 Task: Play online crossword game.
Action: Mouse moved to (583, 526)
Screenshot: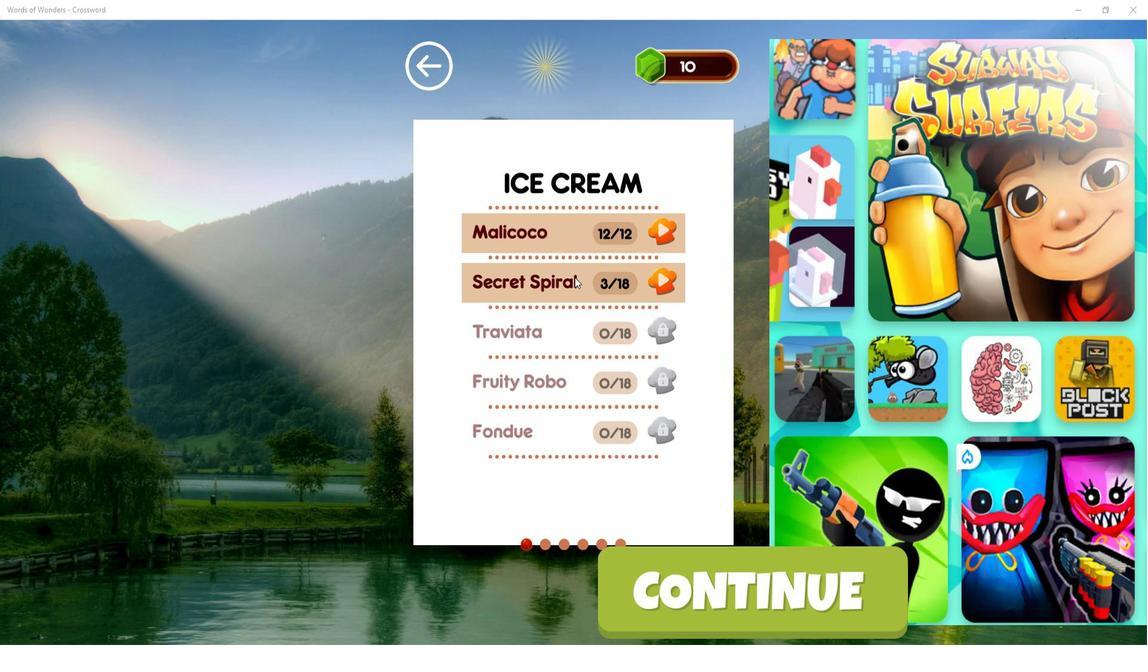 
Action: Mouse pressed left at (583, 526)
Screenshot: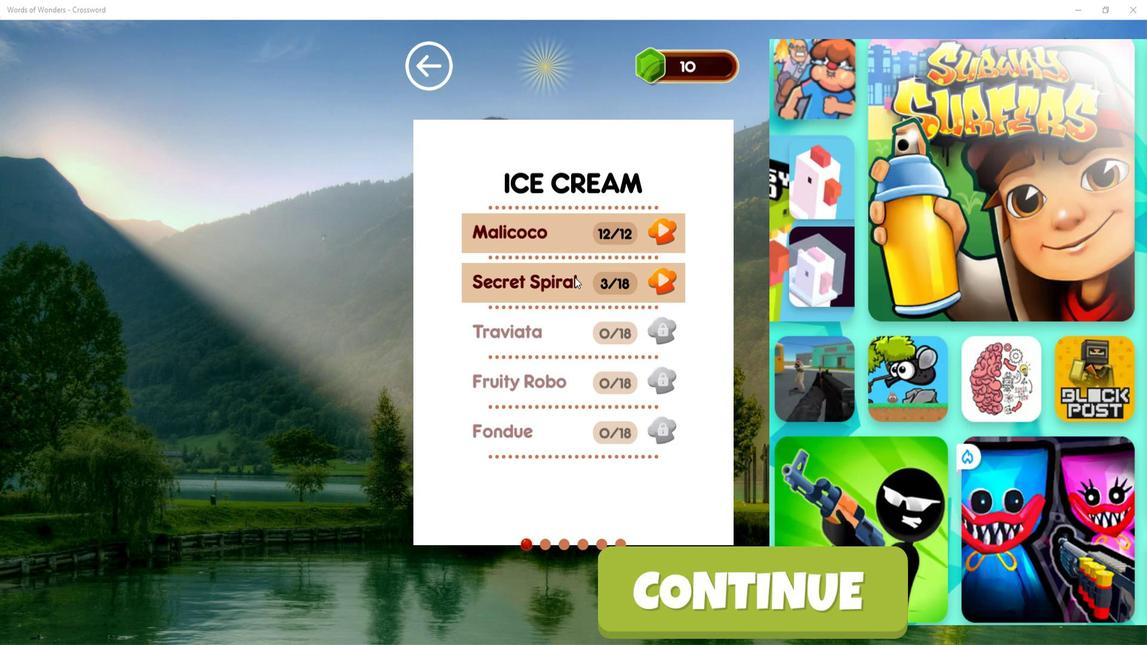 
Action: Mouse moved to (581, 528)
Screenshot: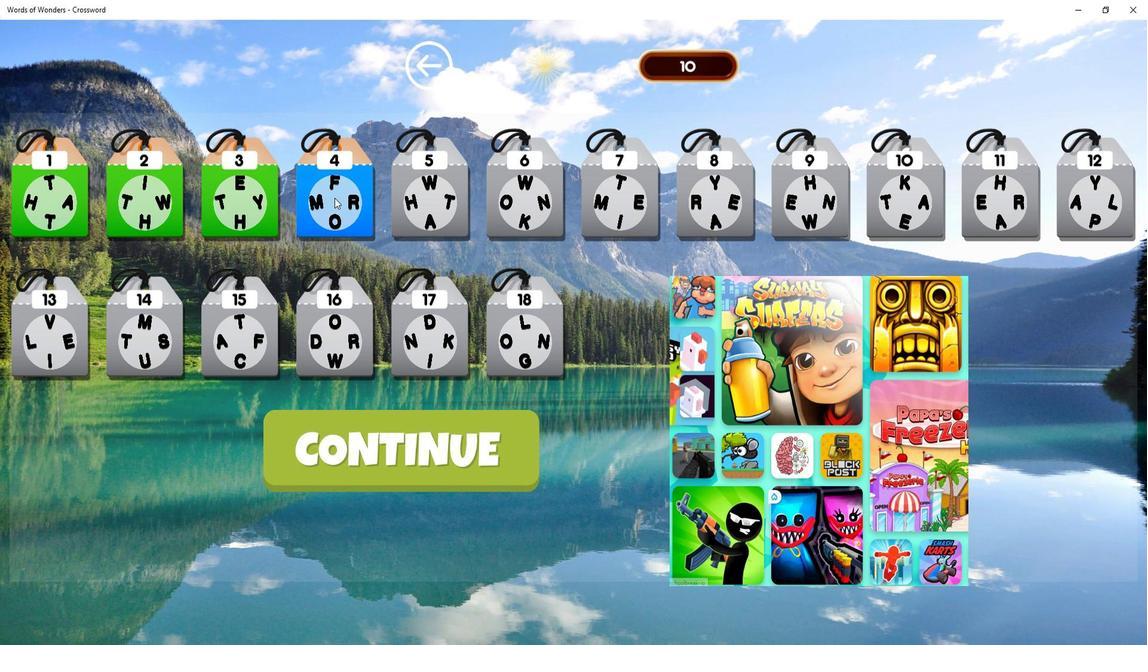 
Action: Mouse pressed left at (581, 528)
Screenshot: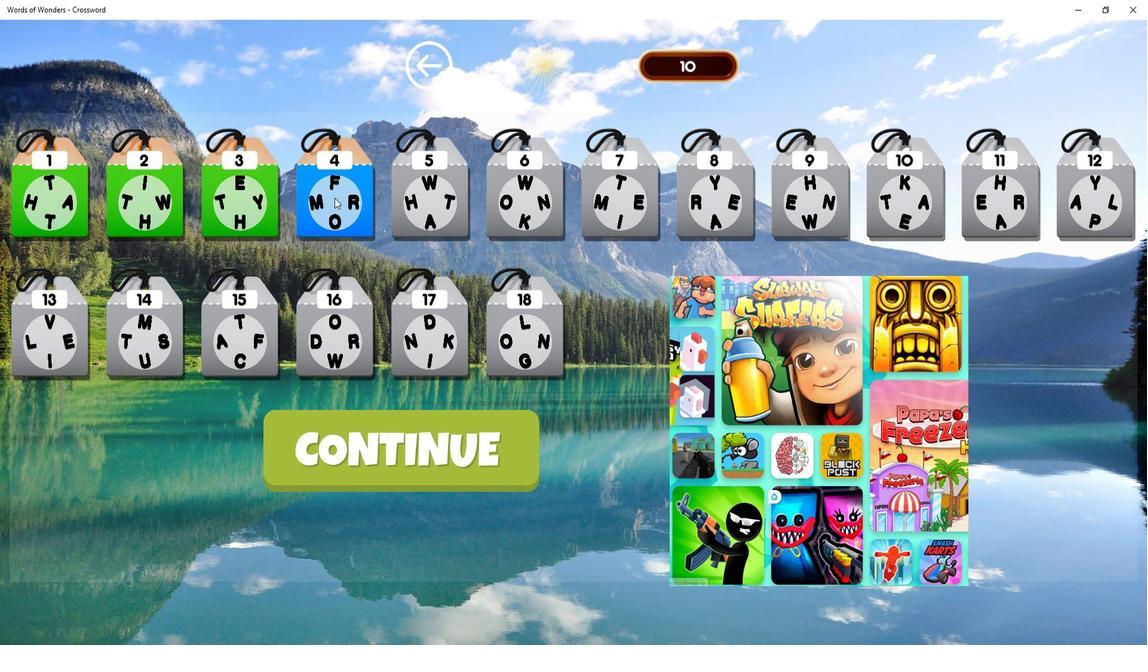 
Action: Mouse moved to (583, 518)
Screenshot: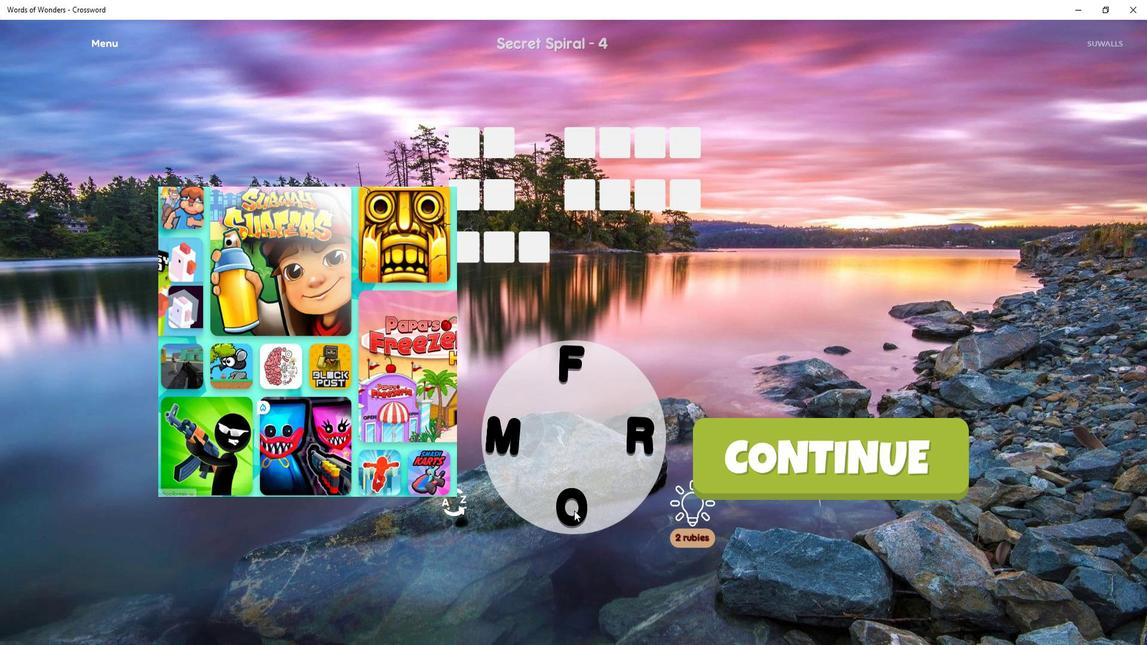 
Action: Mouse pressed left at (583, 518)
Screenshot: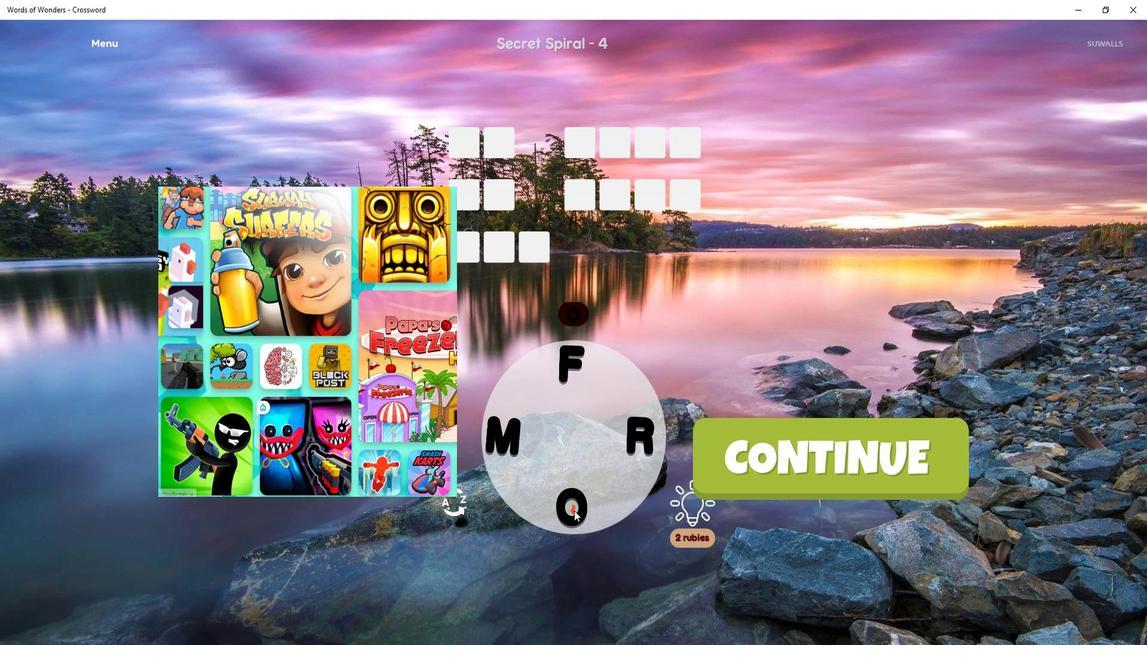 
Action: Mouse moved to (583, 520)
Screenshot: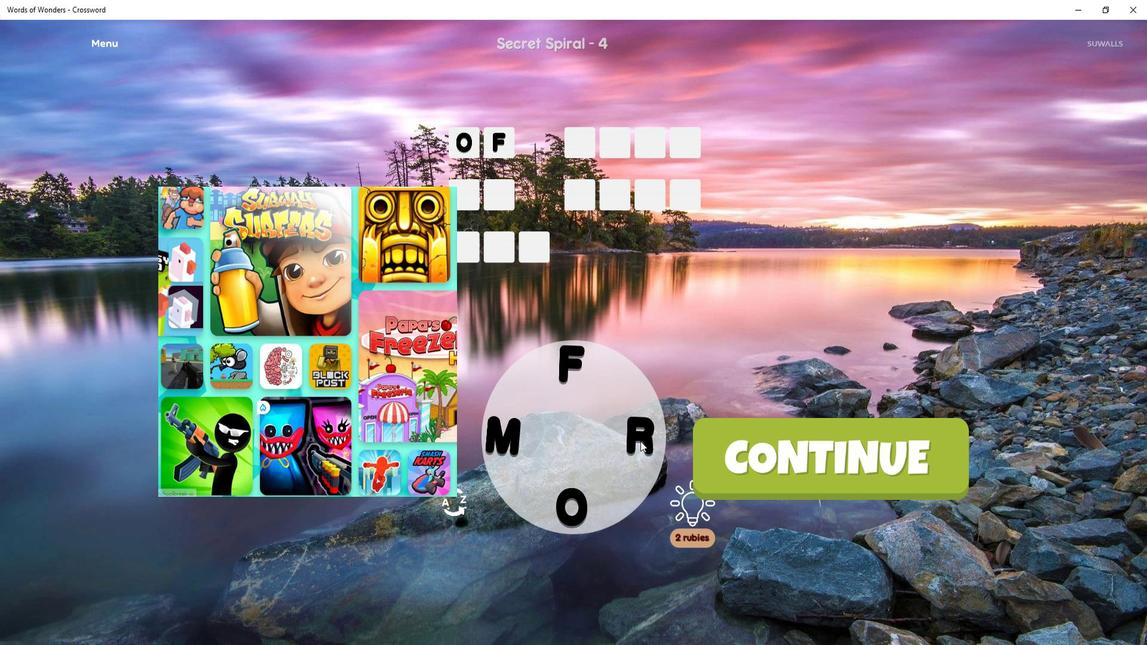
Action: Mouse pressed left at (583, 520)
Screenshot: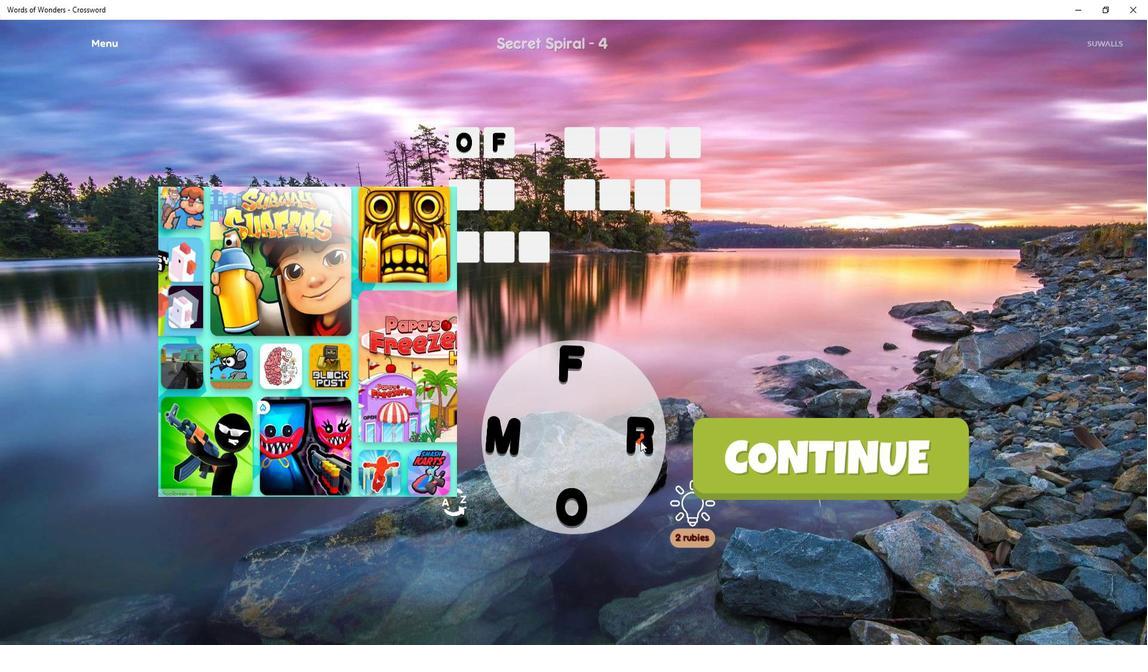 
Action: Mouse moved to (583, 518)
Screenshot: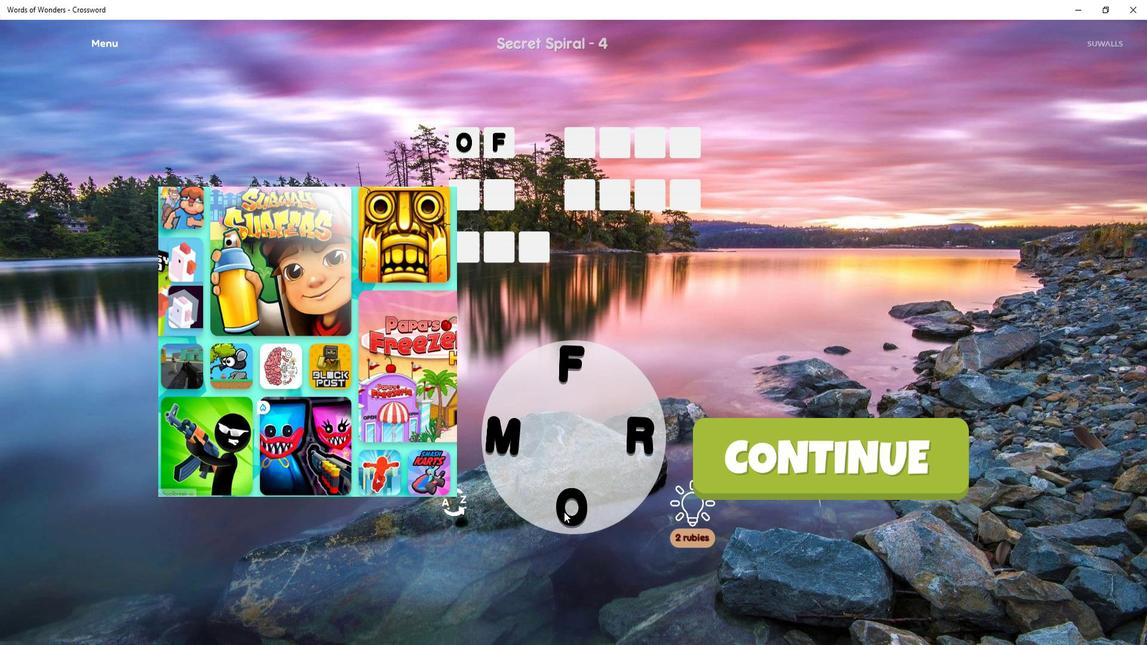 
Action: Mouse pressed left at (583, 518)
Screenshot: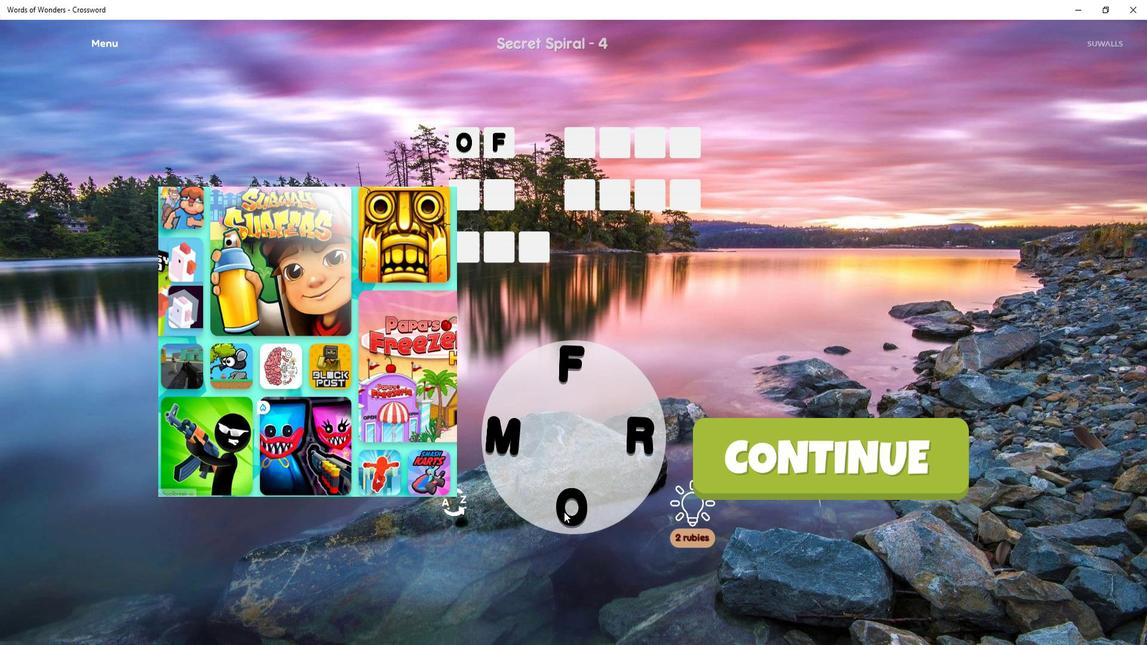 
Action: Mouse moved to (583, 523)
Screenshot: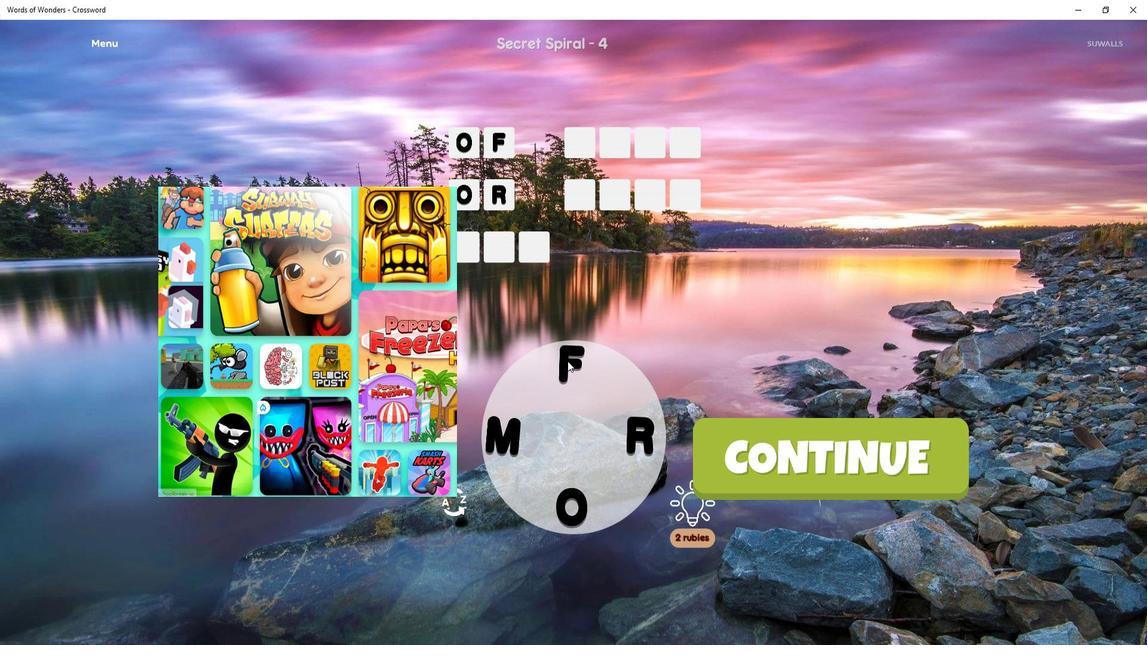 
Action: Mouse pressed left at (583, 523)
Screenshot: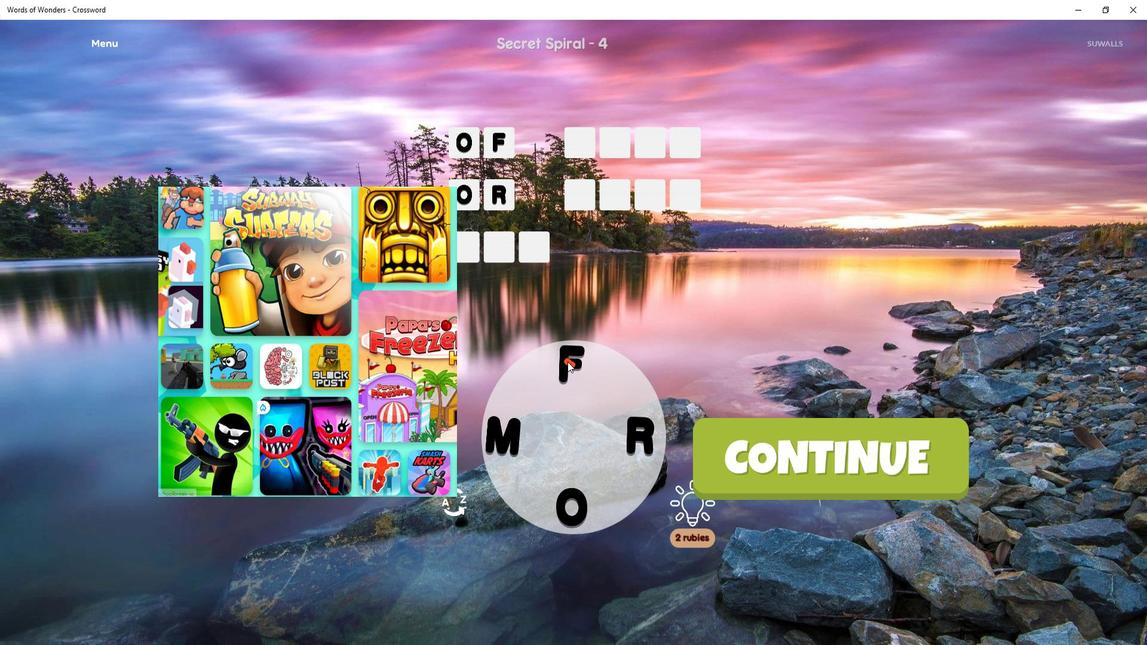 
Action: Mouse moved to (576, 521)
Screenshot: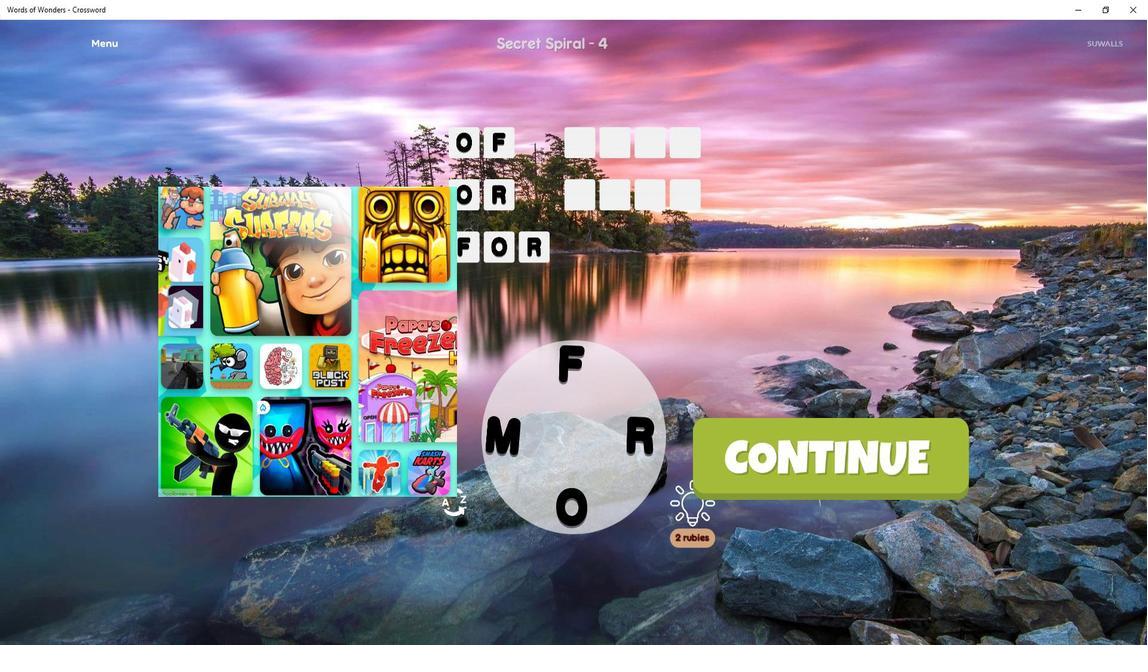 
Action: Mouse scrolled (576, 521) with delta (0, 0)
Screenshot: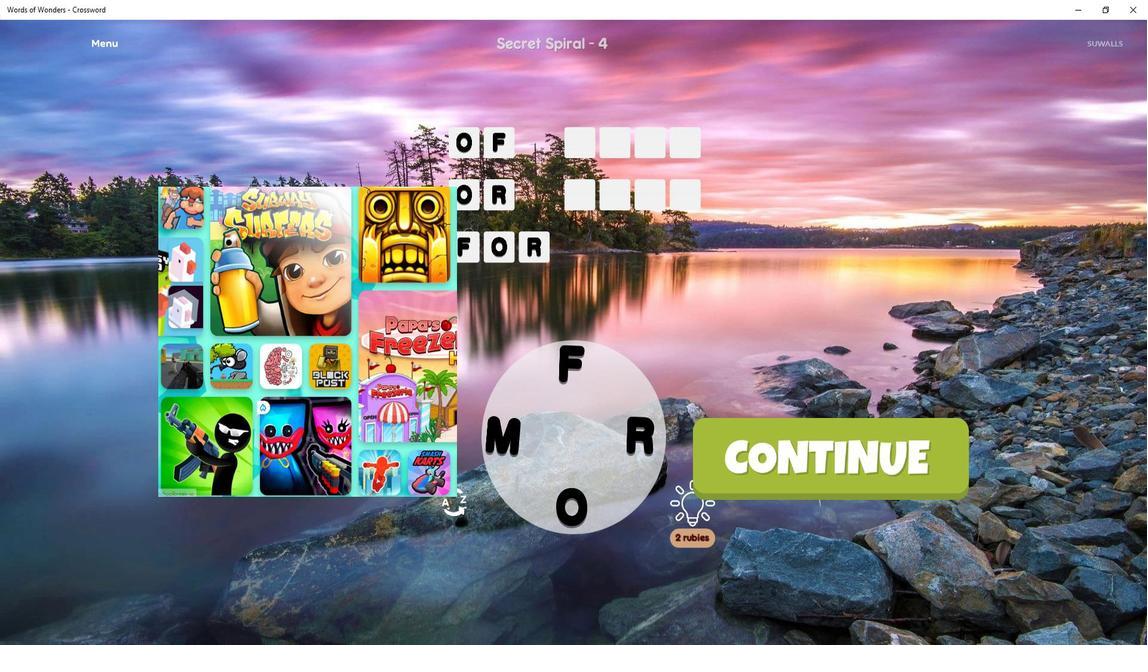 
Action: Mouse moved to (582, 520)
Screenshot: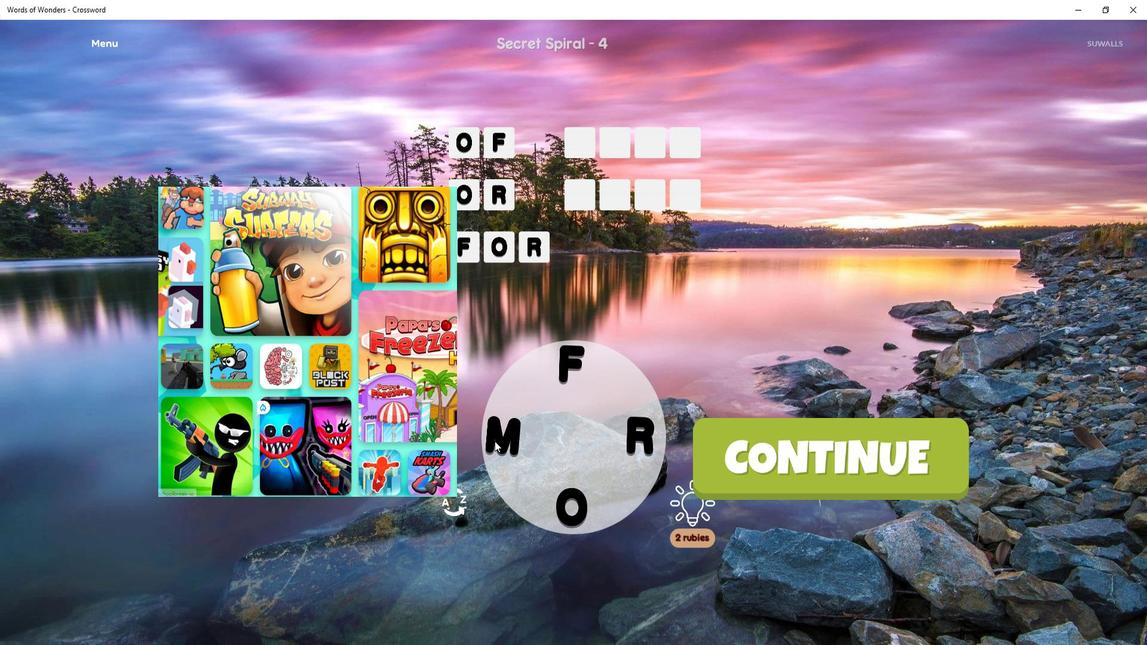 
Action: Mouse pressed left at (582, 520)
Screenshot: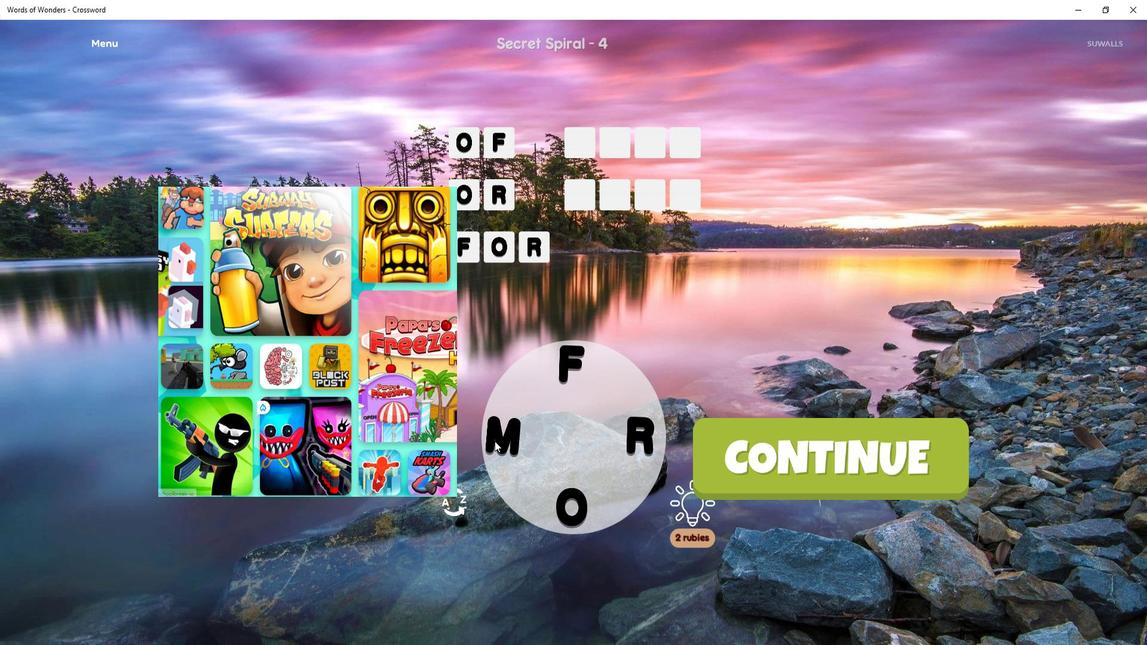 
Action: Mouse moved to (576, 522)
Screenshot: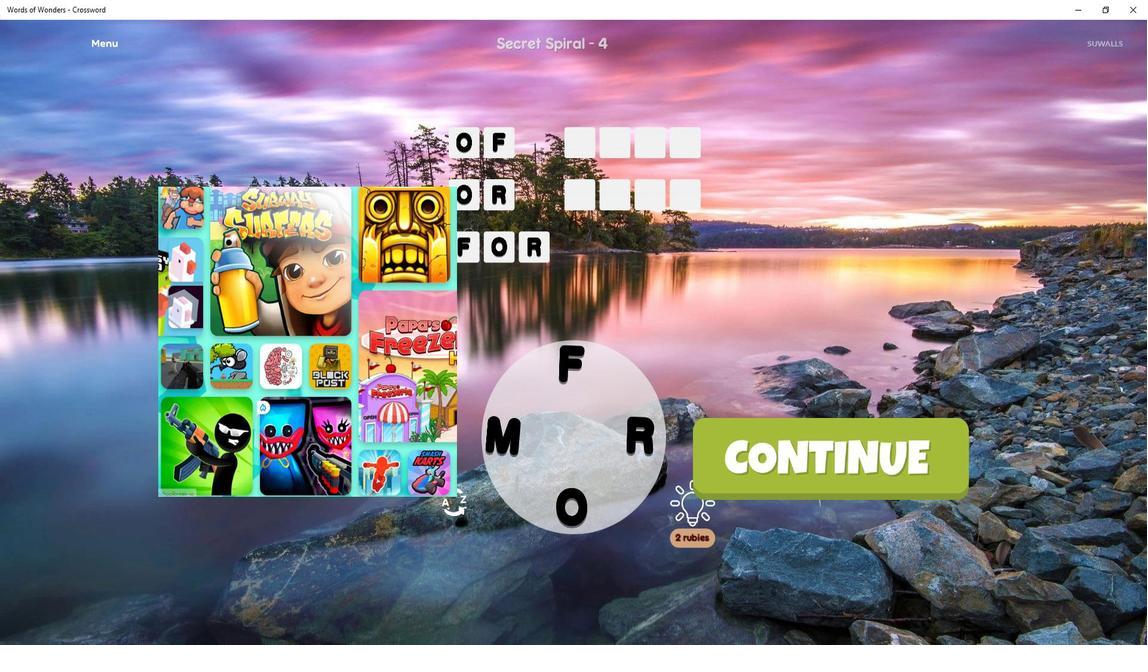 
Action: Mouse scrolled (576, 522) with delta (0, 0)
Screenshot: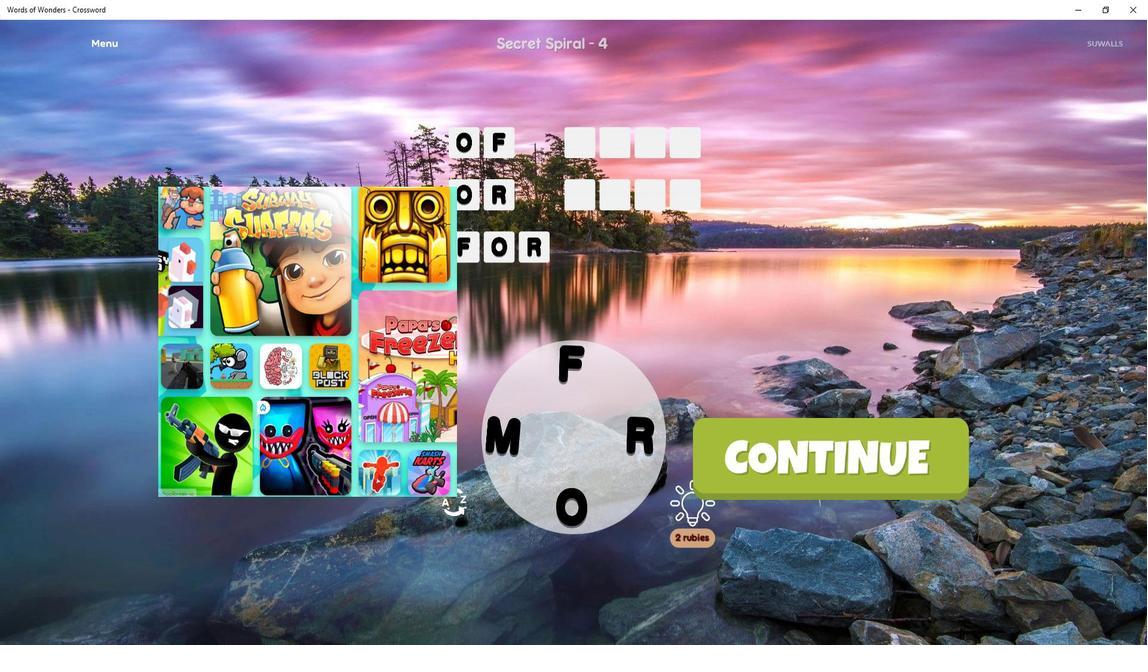 
Action: Mouse scrolled (576, 522) with delta (0, 0)
Screenshot: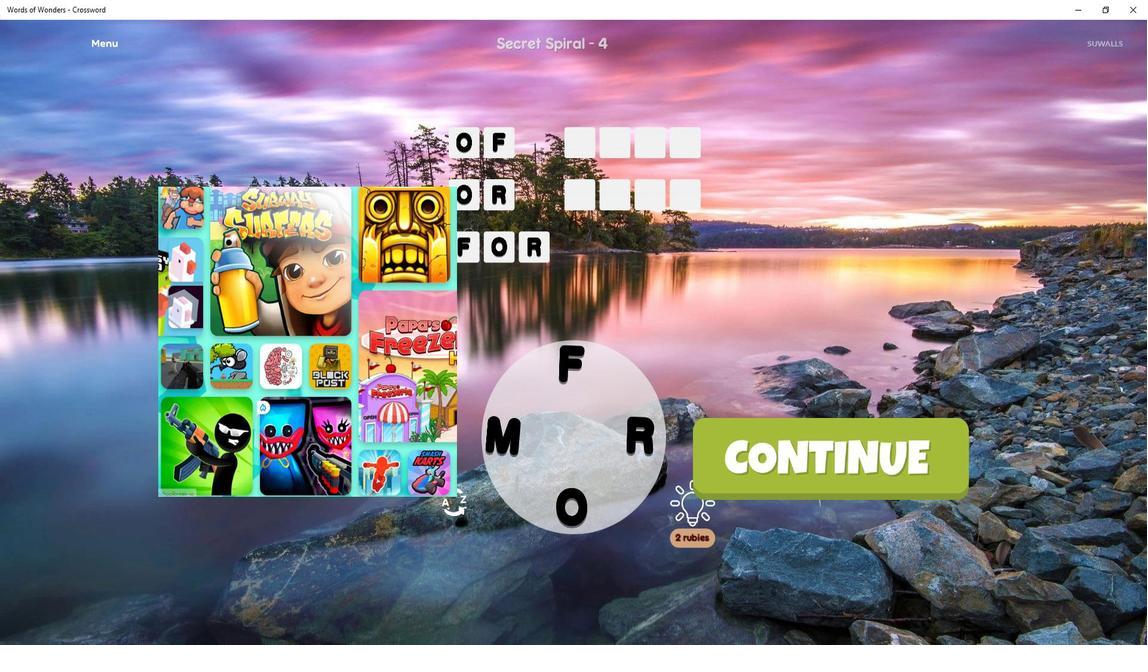 
Action: Mouse moved to (584, 520)
Screenshot: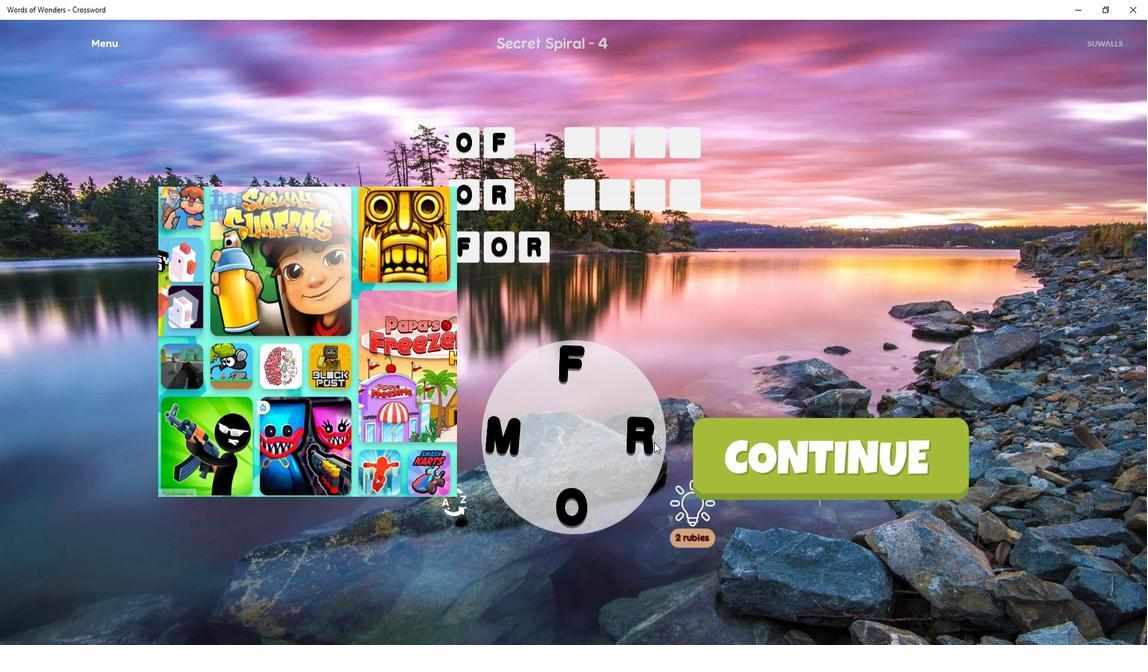 
Action: Mouse pressed left at (584, 520)
Screenshot: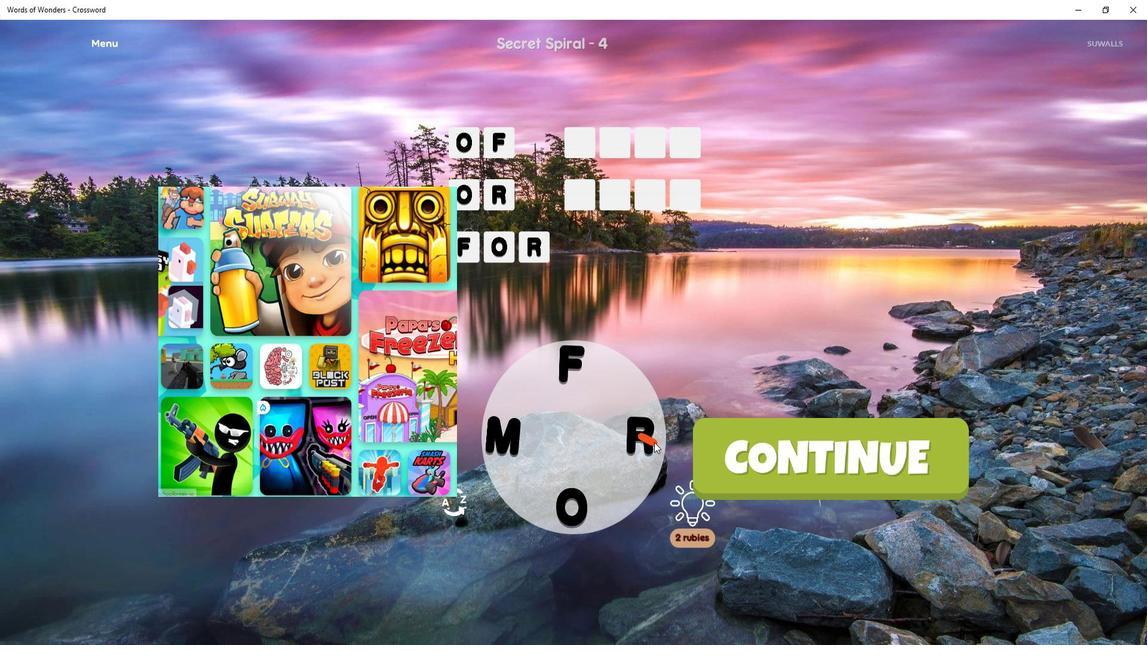
Action: Mouse moved to (576, 521)
Screenshot: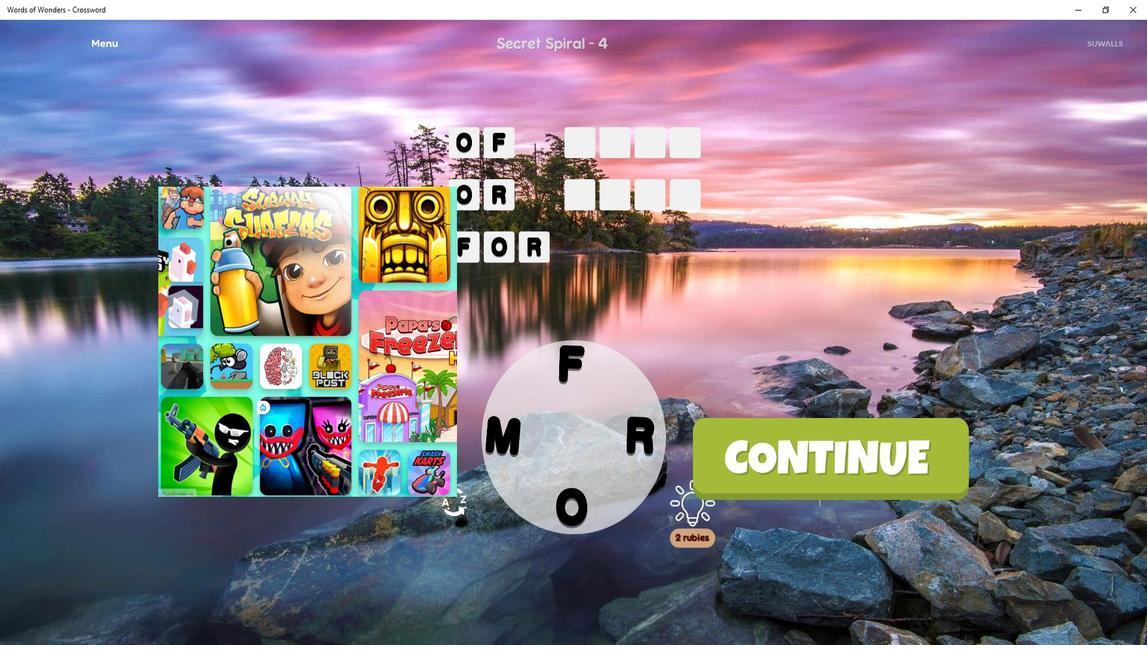 
Action: Mouse scrolled (576, 521) with delta (0, 0)
Screenshot: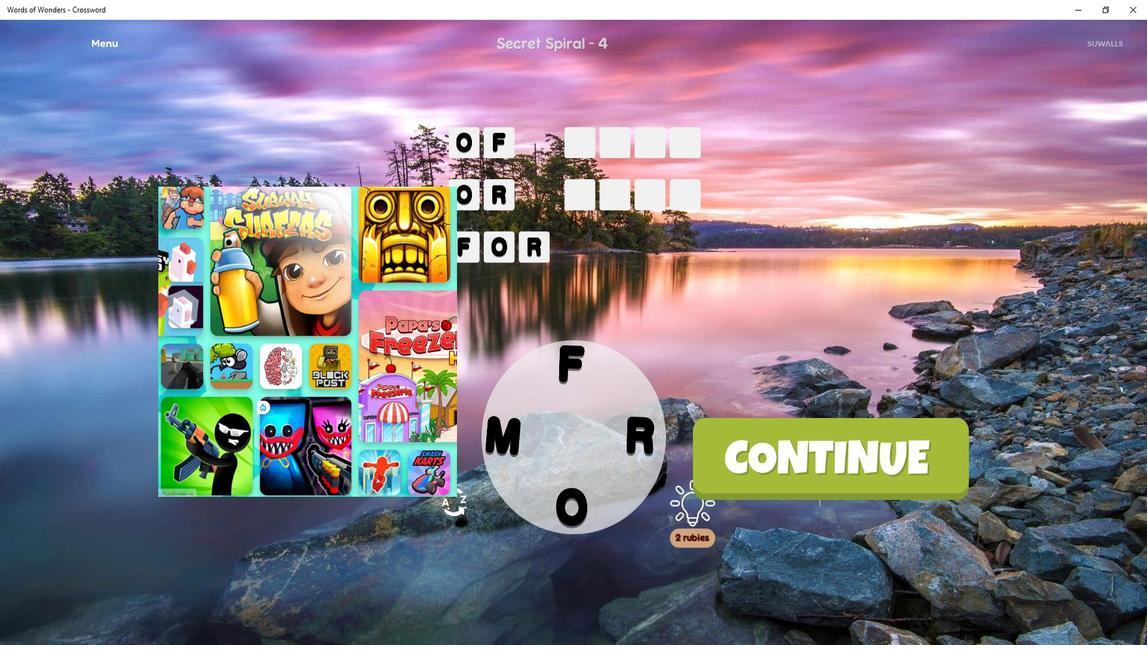 
Action: Mouse moved to (583, 523)
Screenshot: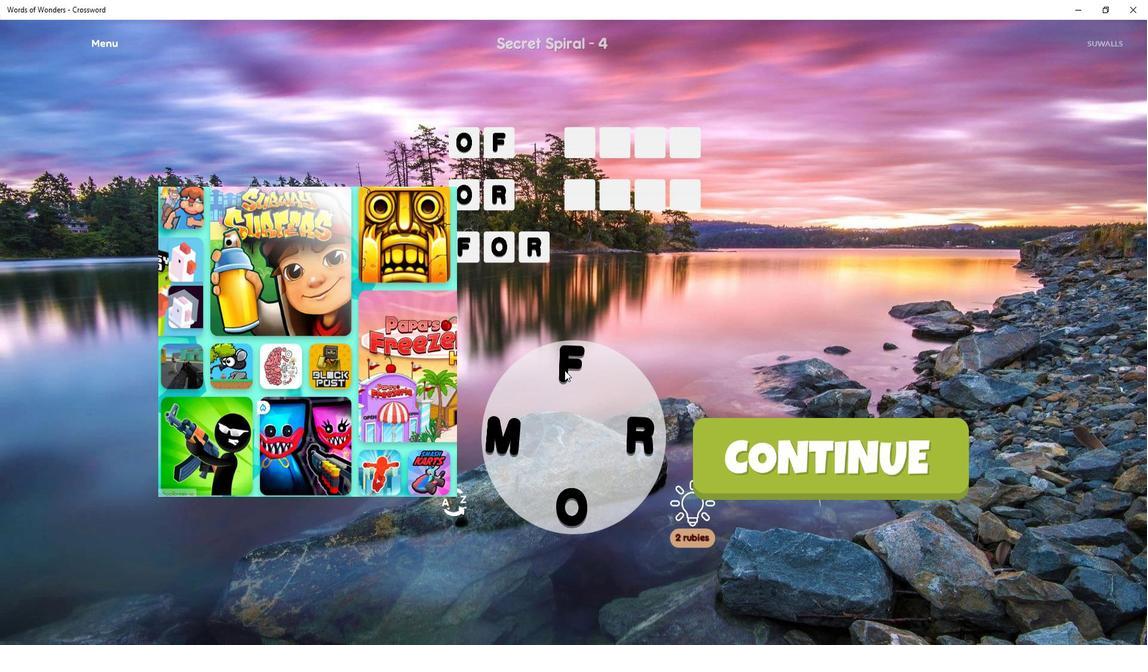 
Action: Mouse pressed left at (583, 523)
Screenshot: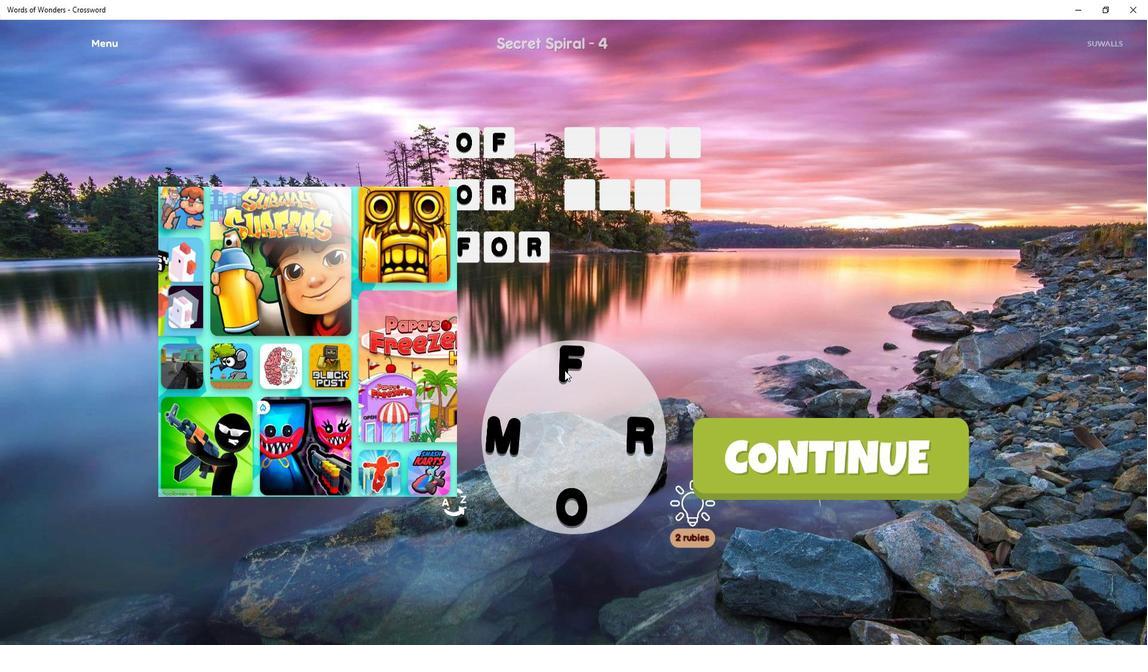 
Action: Mouse moved to (583, 523)
Screenshot: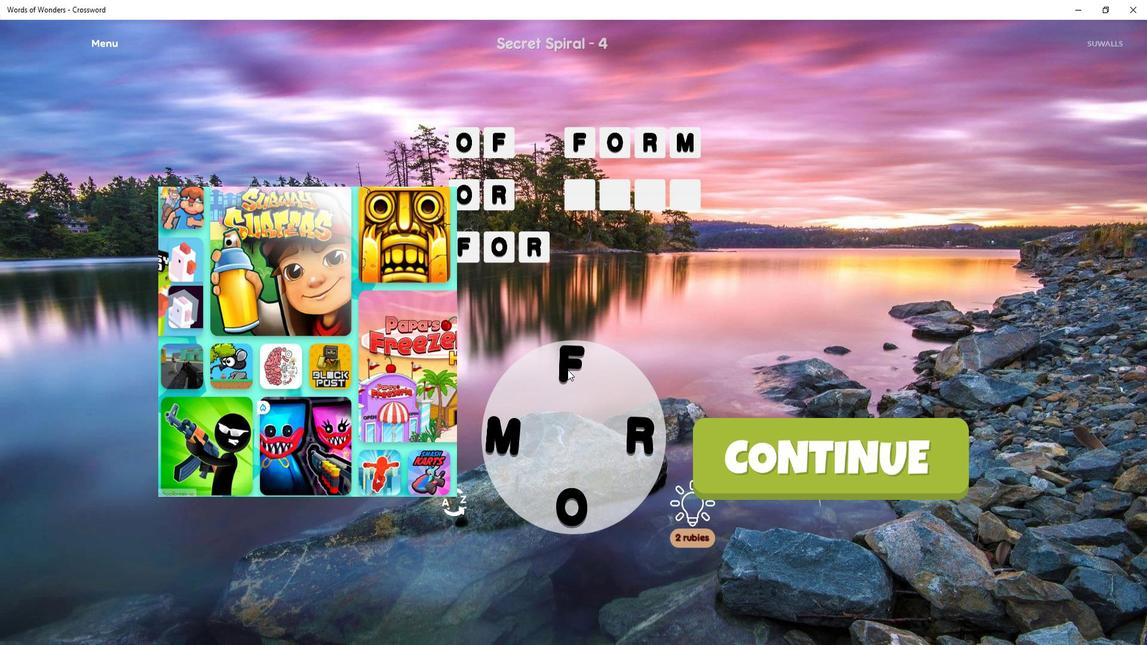 
Action: Mouse pressed left at (583, 523)
Screenshot: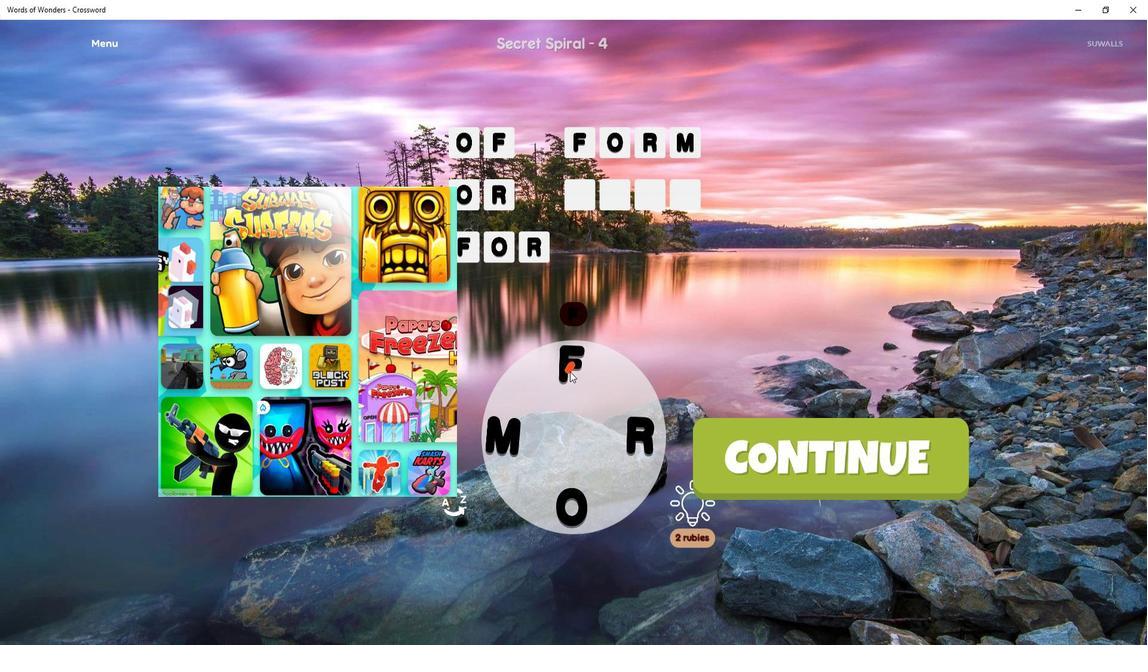 
Action: Mouse moved to (583, 524)
Screenshot: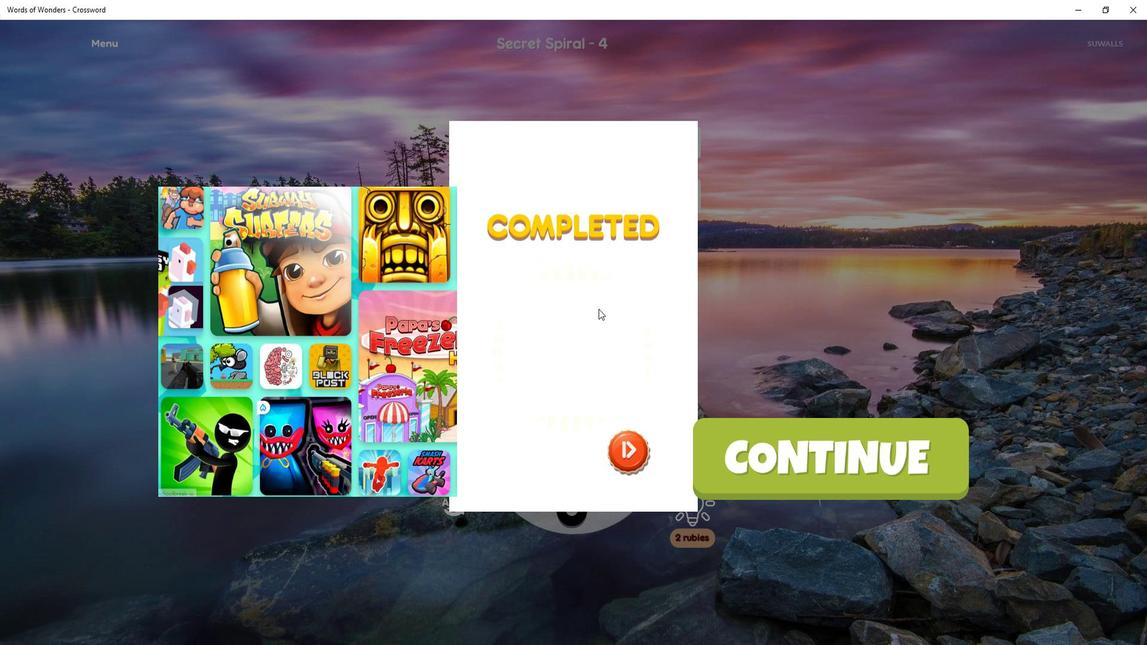 
